 Task: Add Sprouts Extra Large Grade A Cage Free Eggs to the cart.
Action: Mouse pressed left at (16, 80)
Screenshot: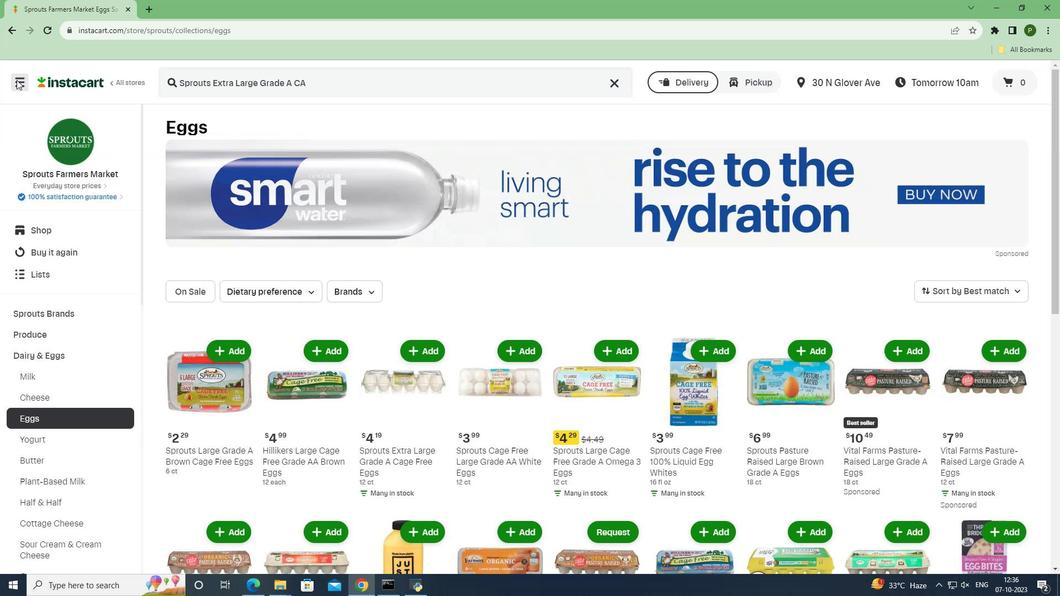 
Action: Mouse moved to (36, 287)
Screenshot: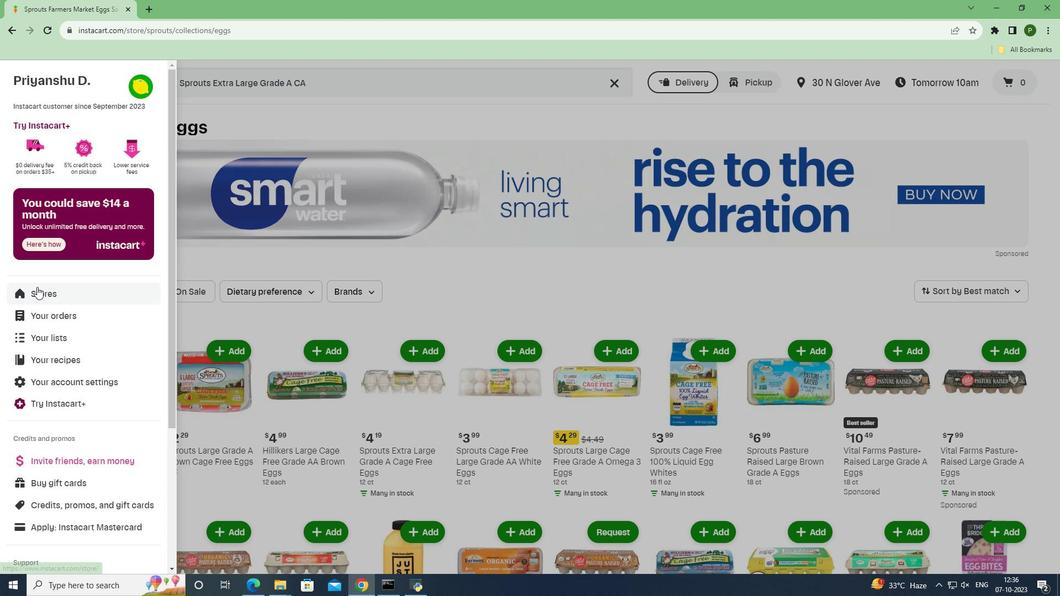 
Action: Mouse pressed left at (36, 287)
Screenshot: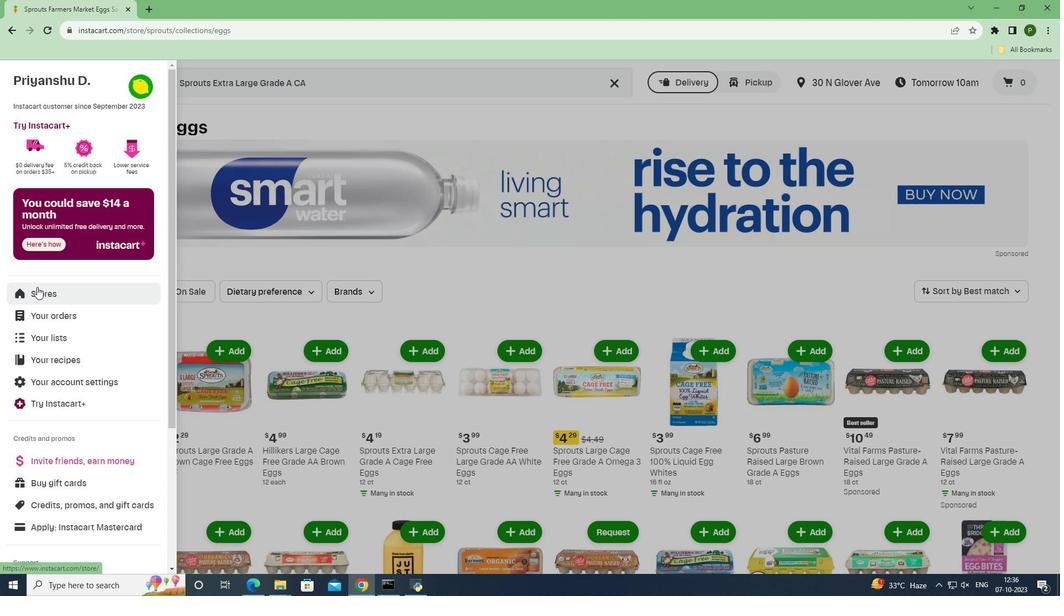 
Action: Mouse moved to (265, 129)
Screenshot: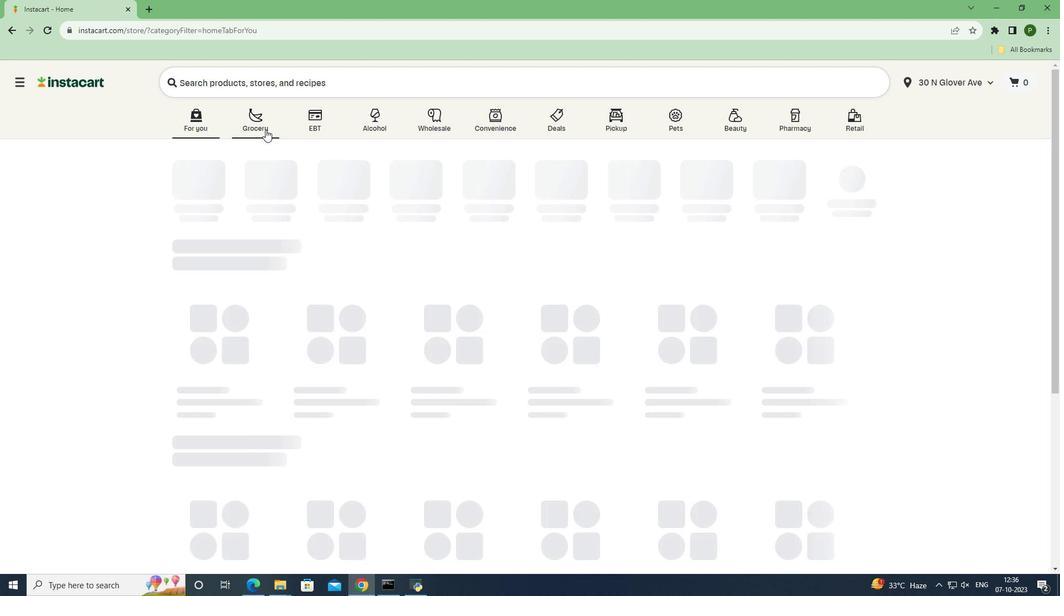 
Action: Mouse pressed left at (265, 129)
Screenshot: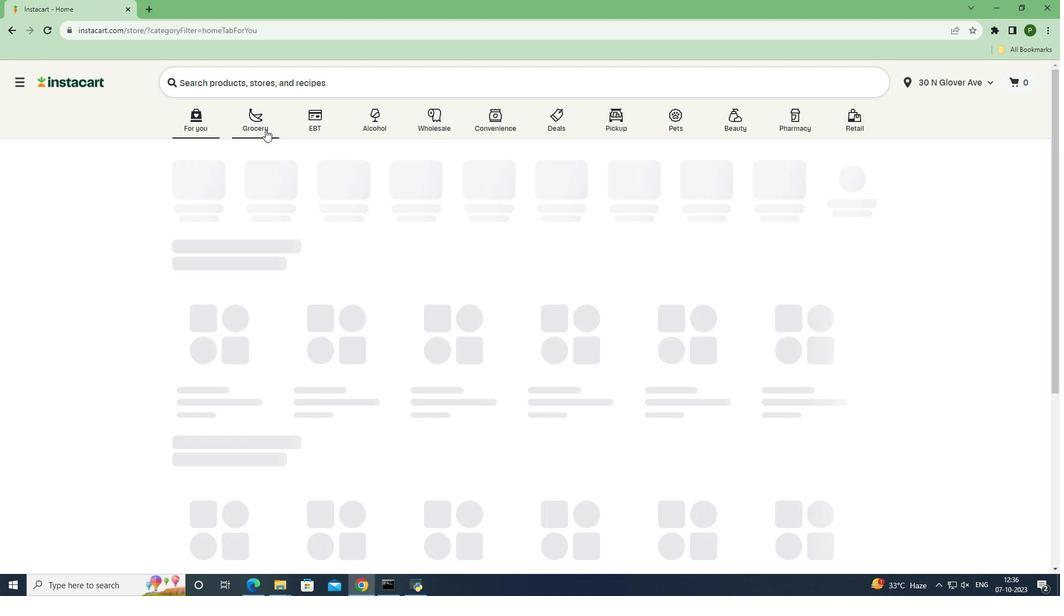 
Action: Mouse moved to (442, 252)
Screenshot: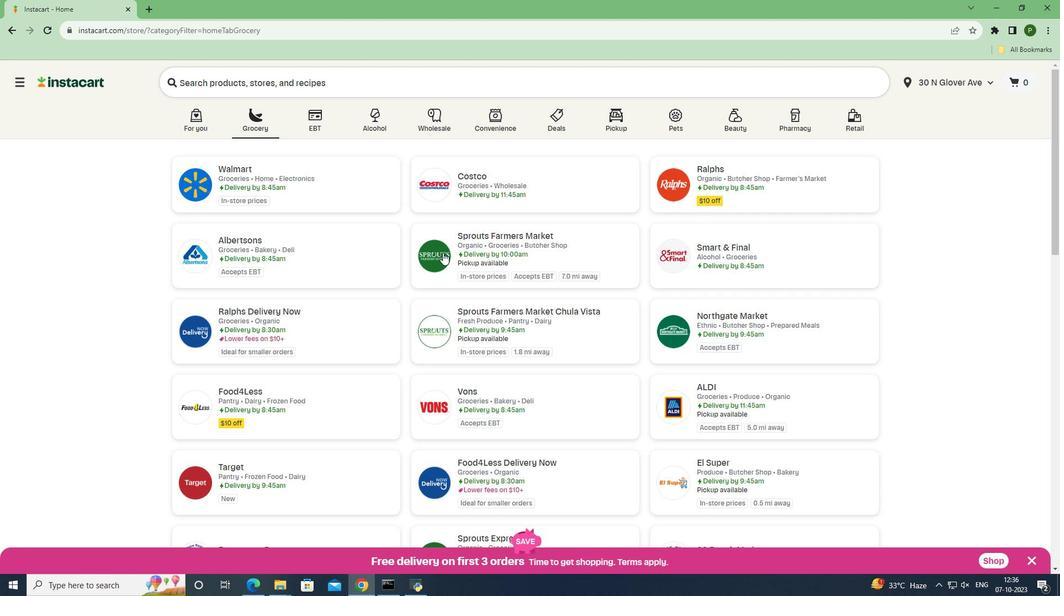 
Action: Mouse pressed left at (442, 252)
Screenshot: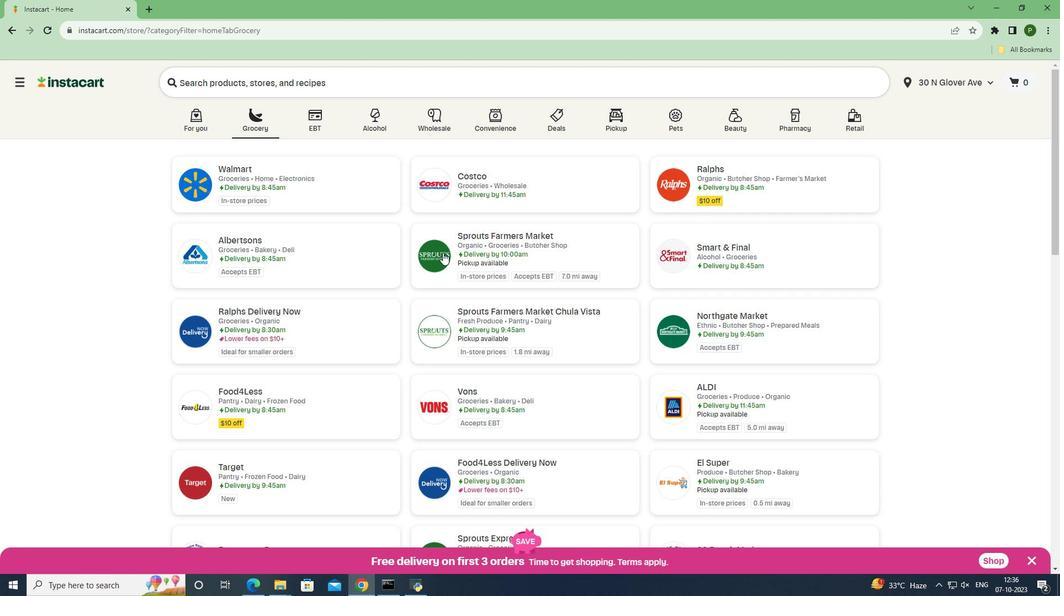 
Action: Mouse moved to (79, 360)
Screenshot: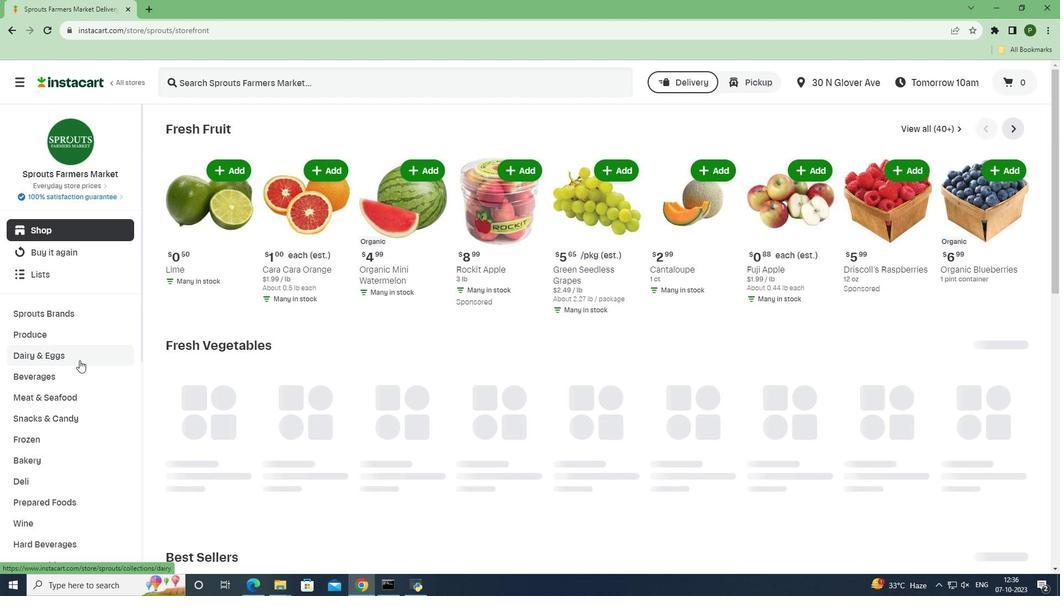 
Action: Mouse pressed left at (79, 360)
Screenshot: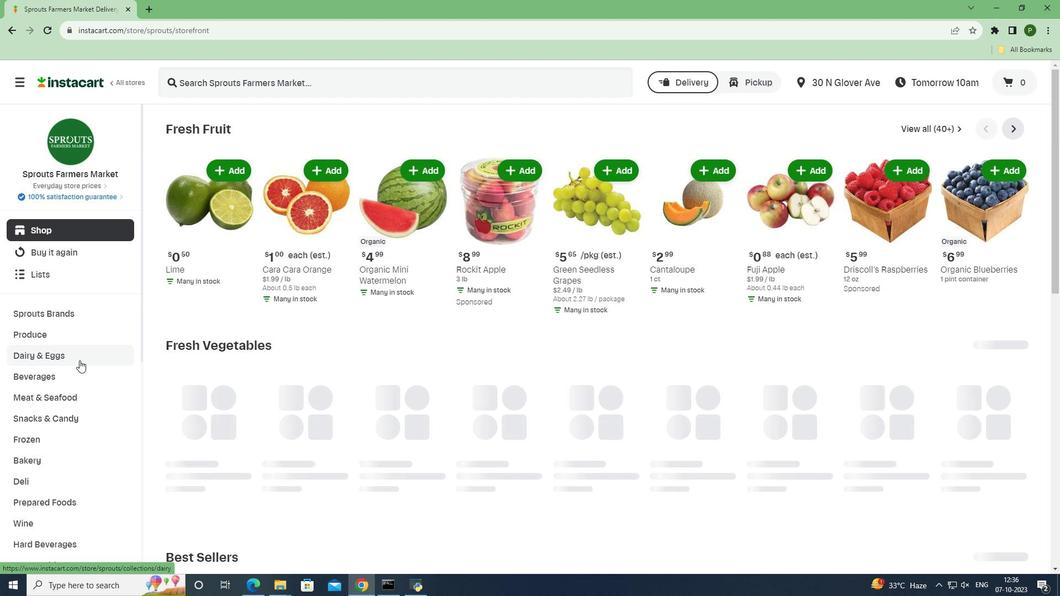 
Action: Mouse moved to (59, 416)
Screenshot: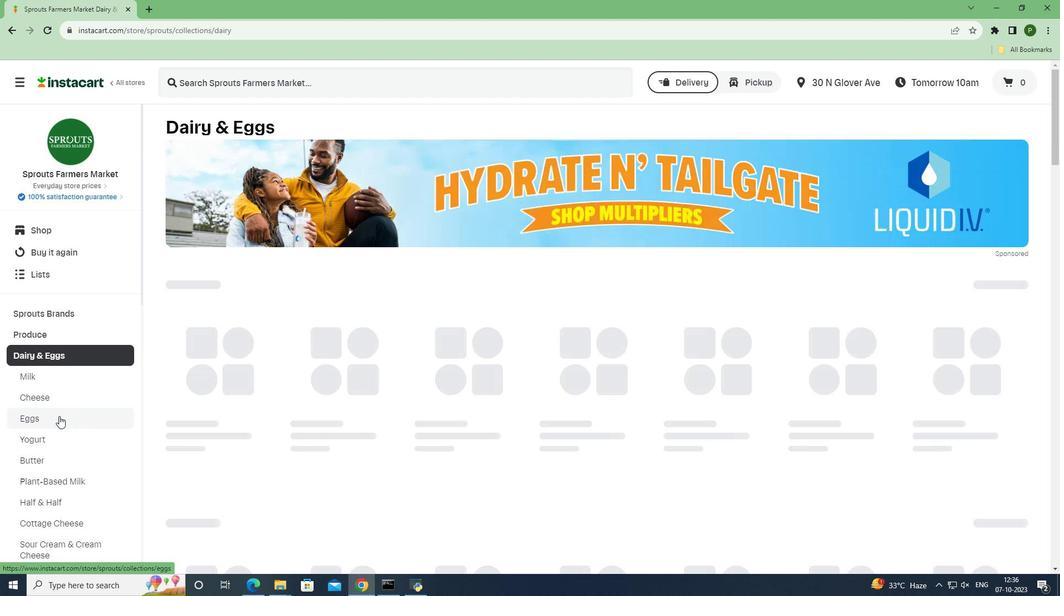 
Action: Mouse pressed left at (59, 416)
Screenshot: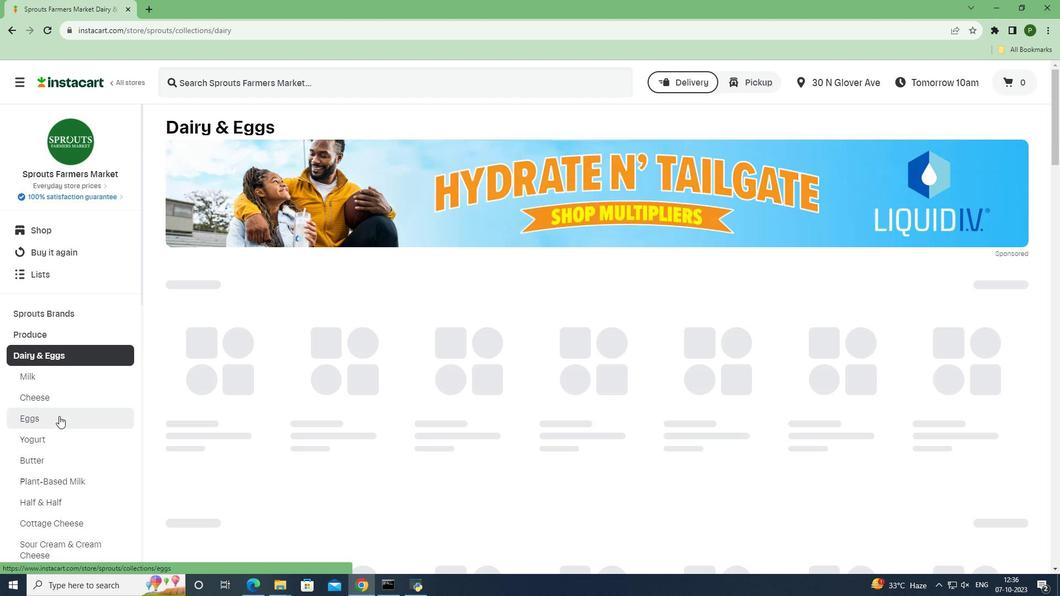 
Action: Mouse moved to (213, 81)
Screenshot: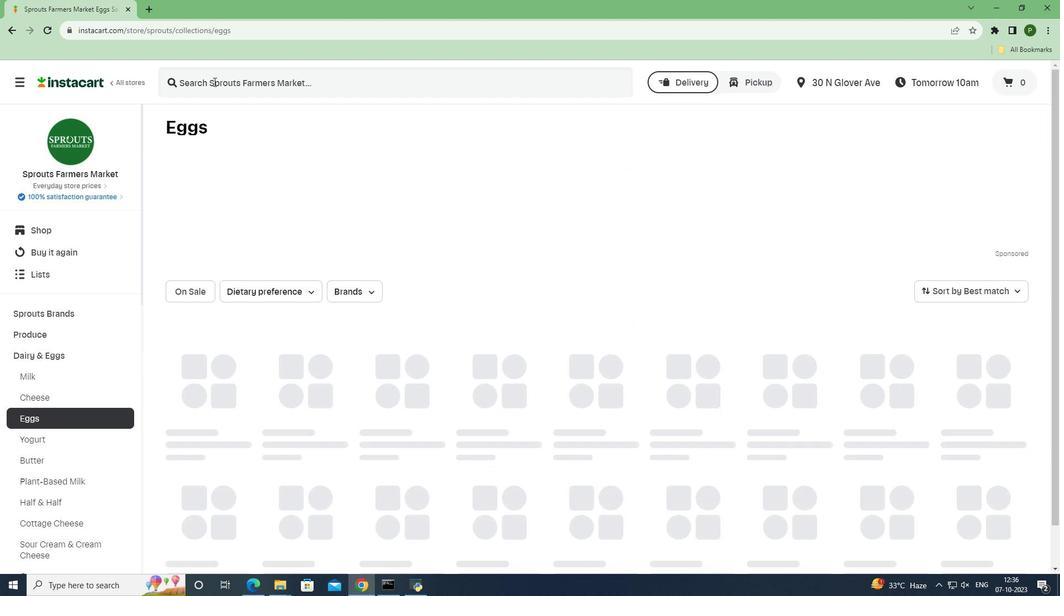 
Action: Mouse pressed left at (213, 81)
Screenshot: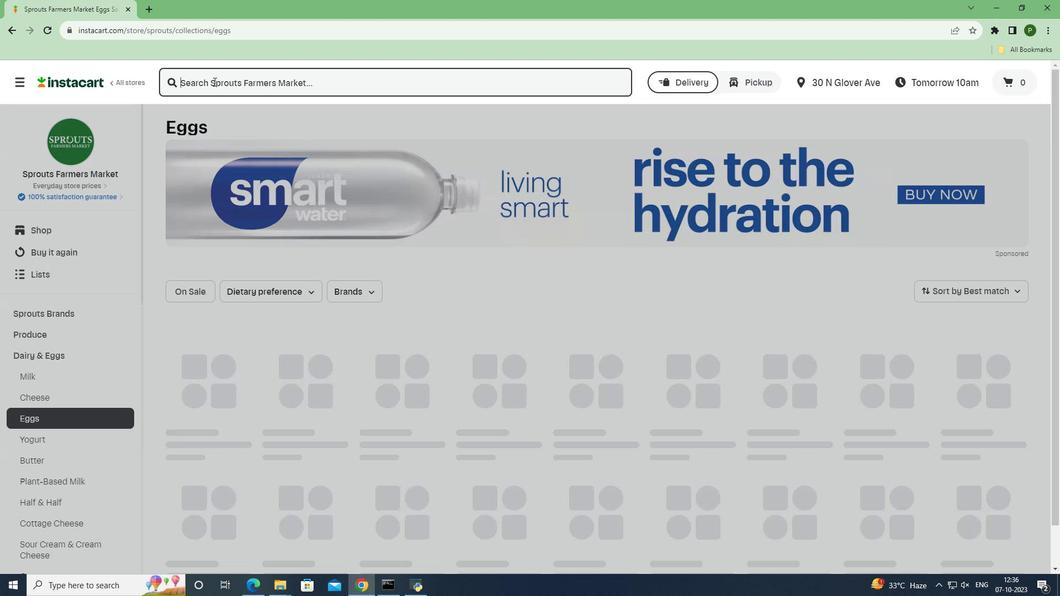 
Action: Key pressed <Key.caps_lock><Key.caps_lock>s<Key.caps_lock>PROUTS<Key.space><Key.caps_lock>e<Key.caps_lock>XTRA<Key.space><Key.caps_lock>l<Key.caps_lock>ARGE<Key.space><Key.caps_lock>g<Key.caps_lock>RADE<Key.space><Key.caps_lock>a<Key.space>c<Key.caps_lock>AGE<Key.space><Key.caps_lock>f<Key.caps_lock>REE<Key.space><Key.caps_lock>e<Key.caps_lock>GGS<Key.enter>
Screenshot: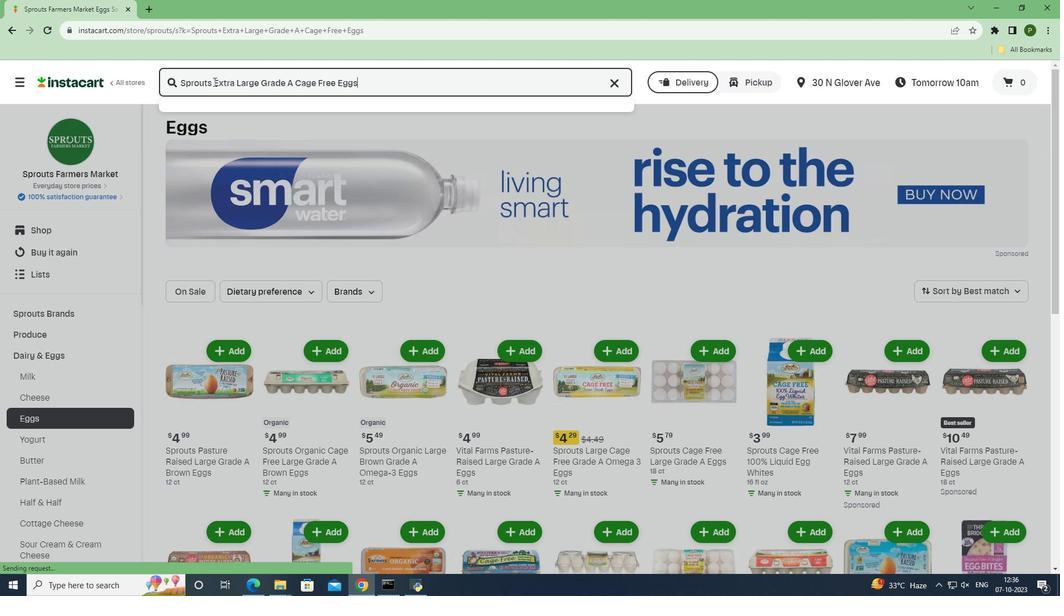 
Action: Mouse moved to (459, 325)
Screenshot: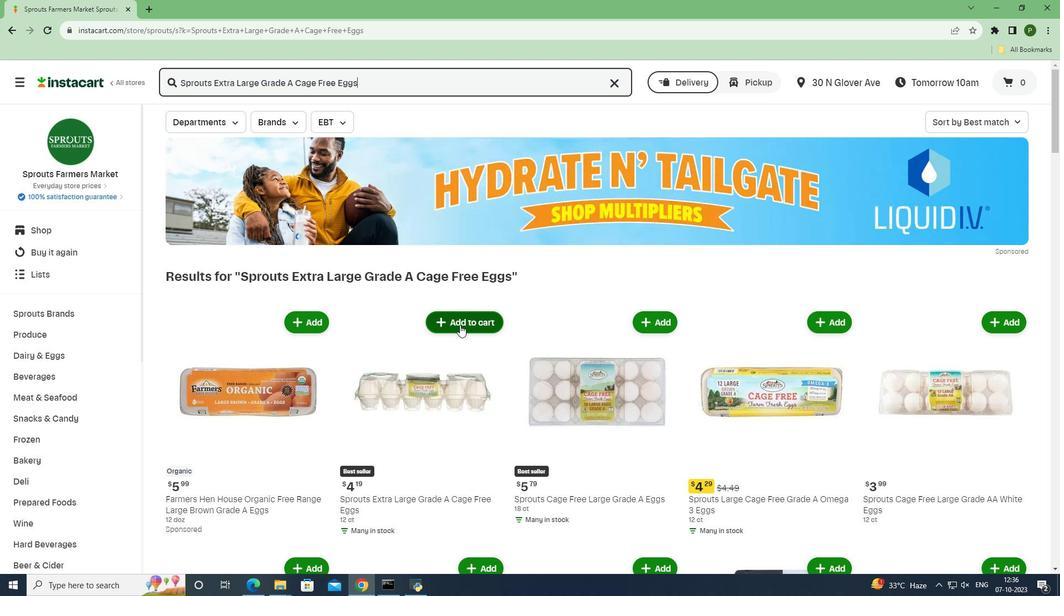 
Action: Mouse pressed left at (459, 325)
Screenshot: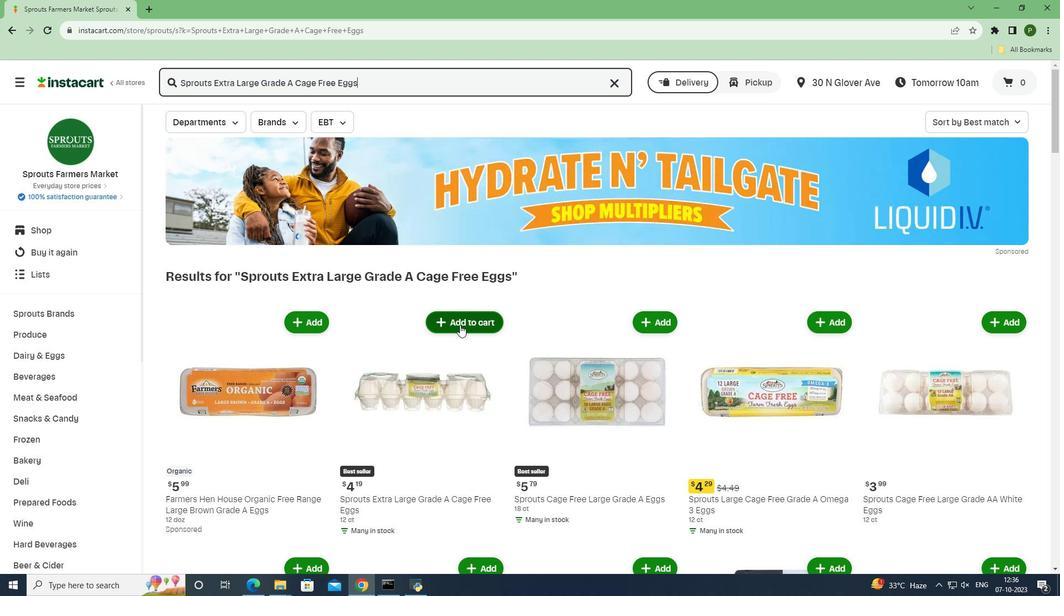 
Action: Mouse moved to (482, 347)
Screenshot: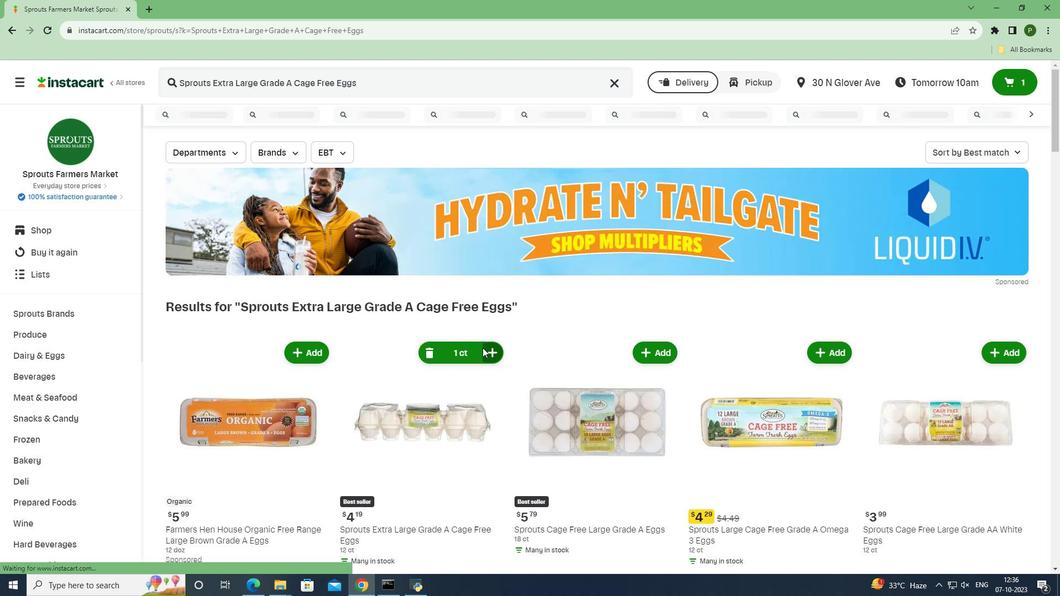 
